Task: In the description "Feedback Submission" apply format text "Bold".
Action: Mouse pressed left at (246, 339)
Screenshot: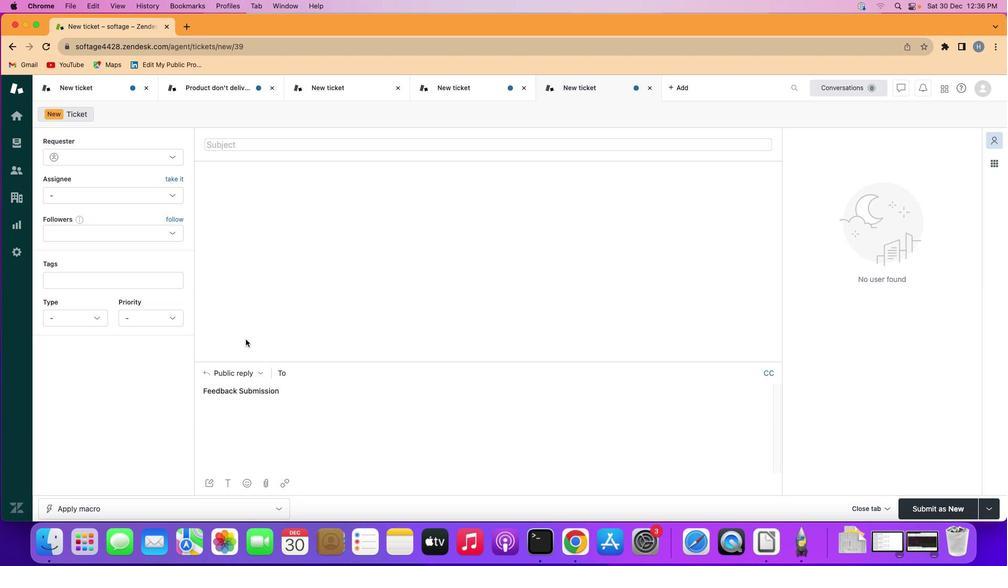 
Action: Mouse moved to (229, 482)
Screenshot: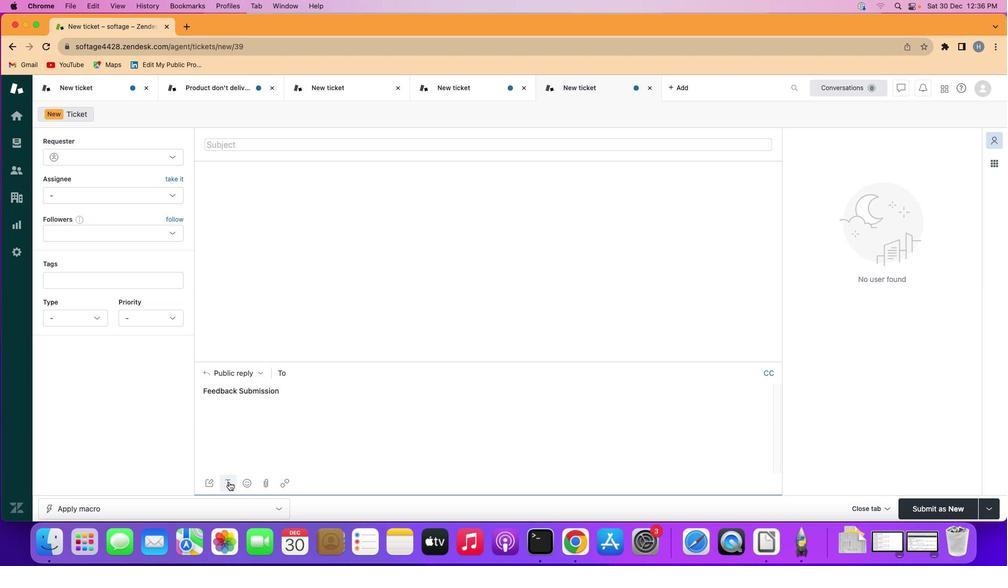 
Action: Mouse pressed left at (229, 482)
Screenshot: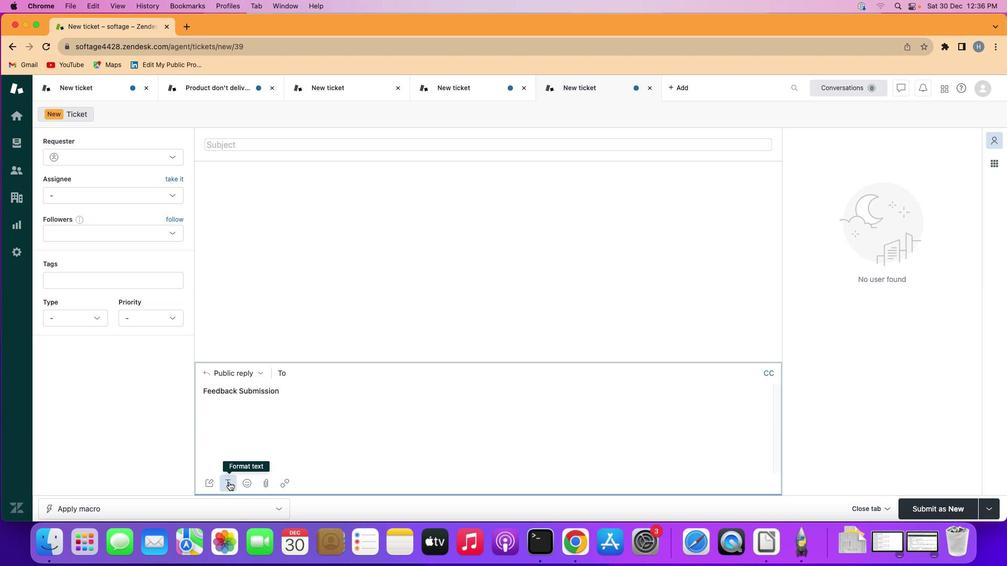 
Action: Mouse moved to (281, 395)
Screenshot: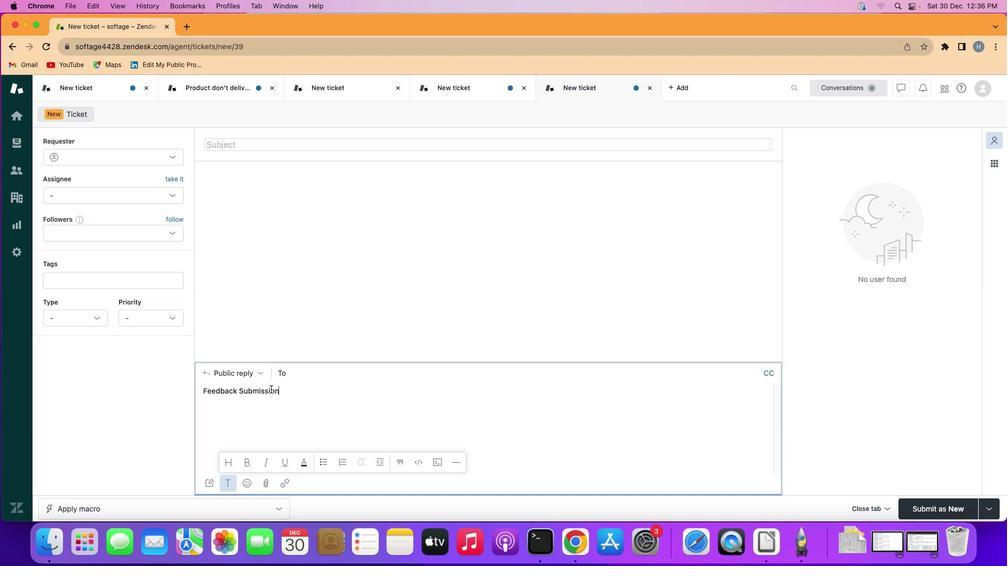 
Action: Mouse pressed left at (281, 395)
Screenshot: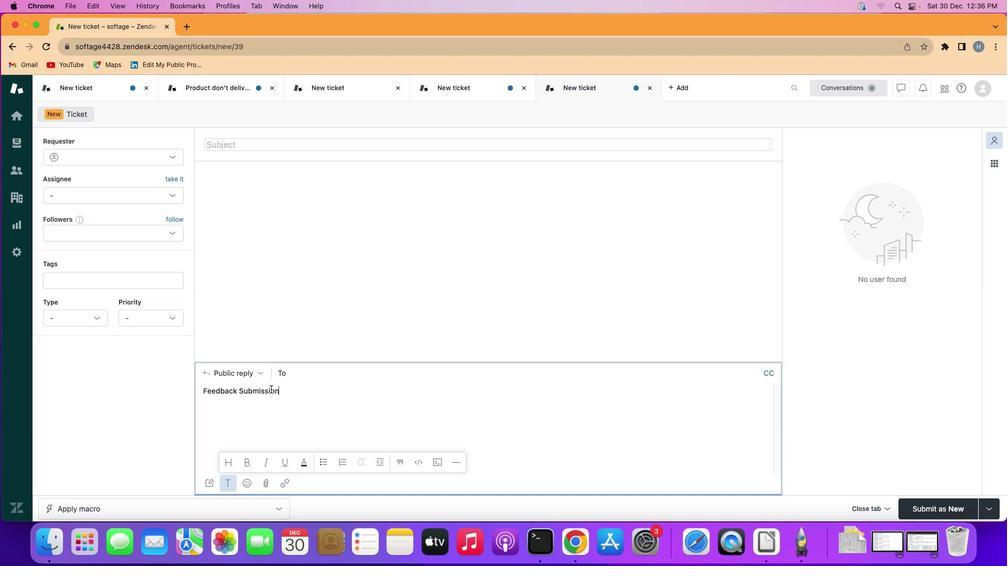 
Action: Mouse moved to (246, 461)
Screenshot: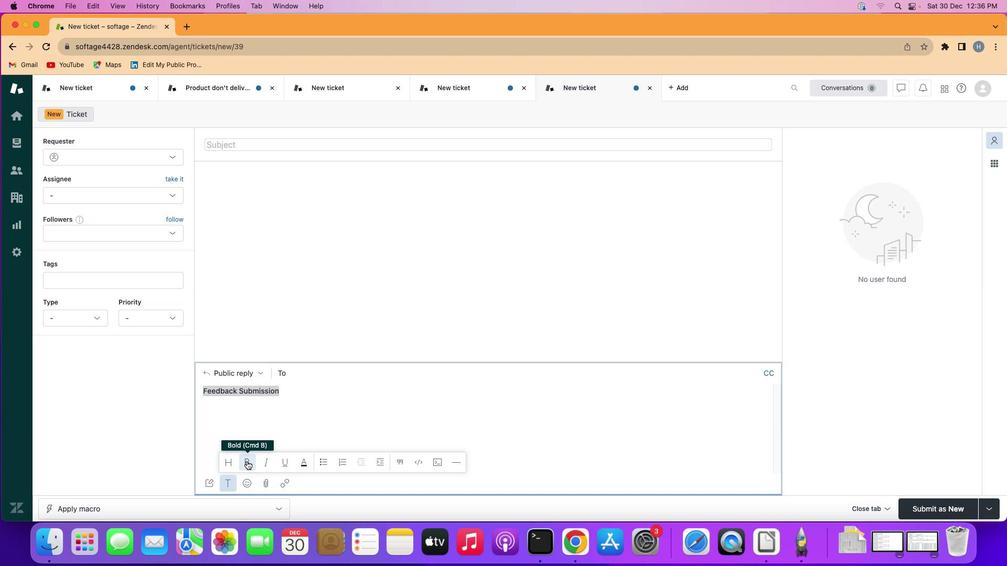 
Action: Mouse pressed left at (246, 461)
Screenshot: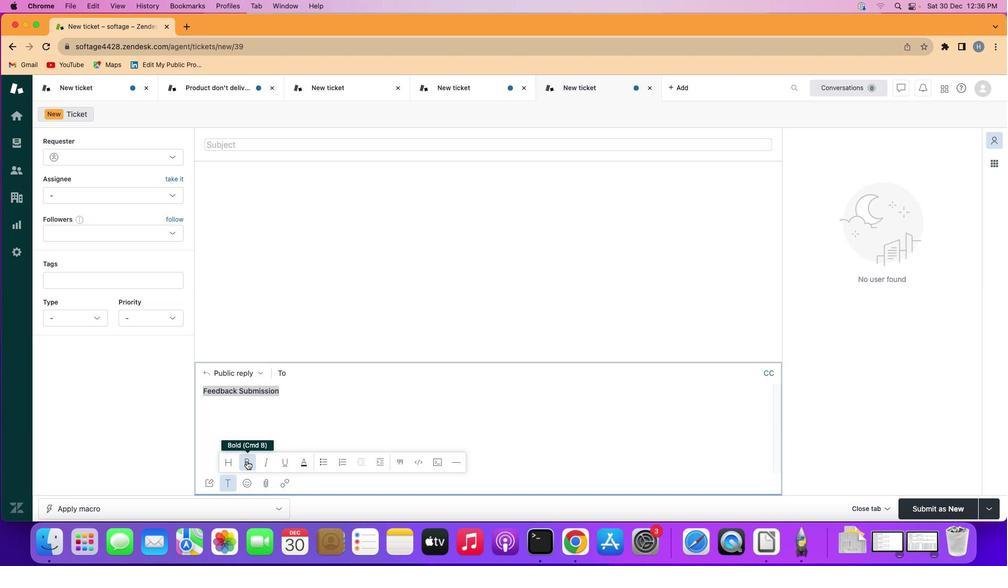 
Action: Mouse moved to (305, 407)
Screenshot: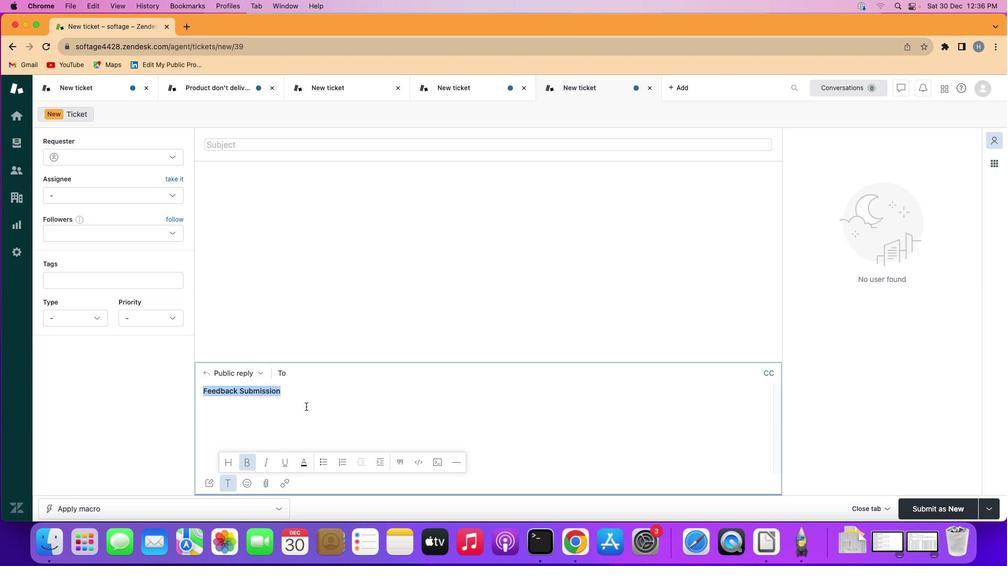 
Action: Mouse pressed left at (305, 407)
Screenshot: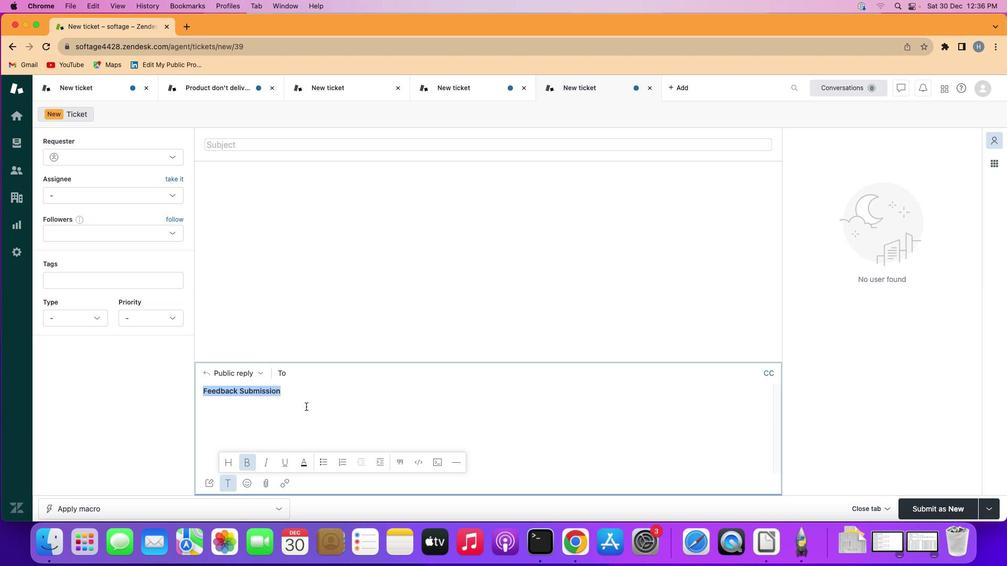
Action: Mouse moved to (222, 487)
Screenshot: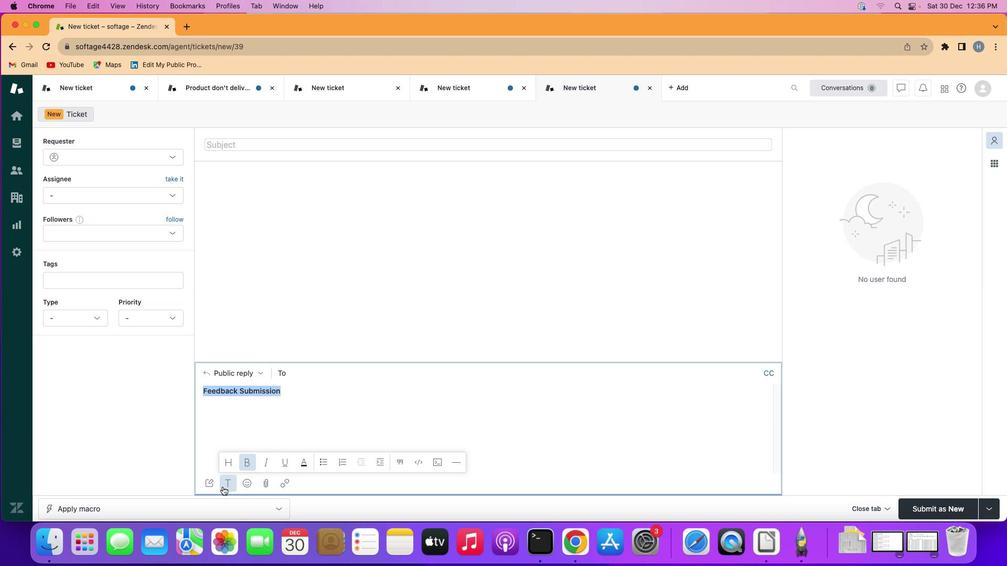 
Action: Mouse pressed left at (222, 487)
Screenshot: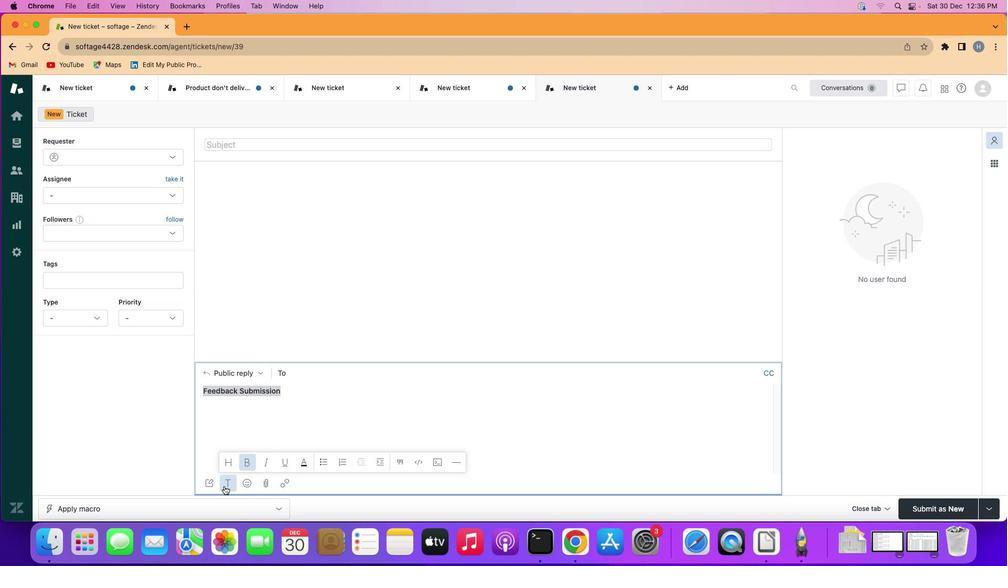 
Action: Mouse moved to (272, 442)
Screenshot: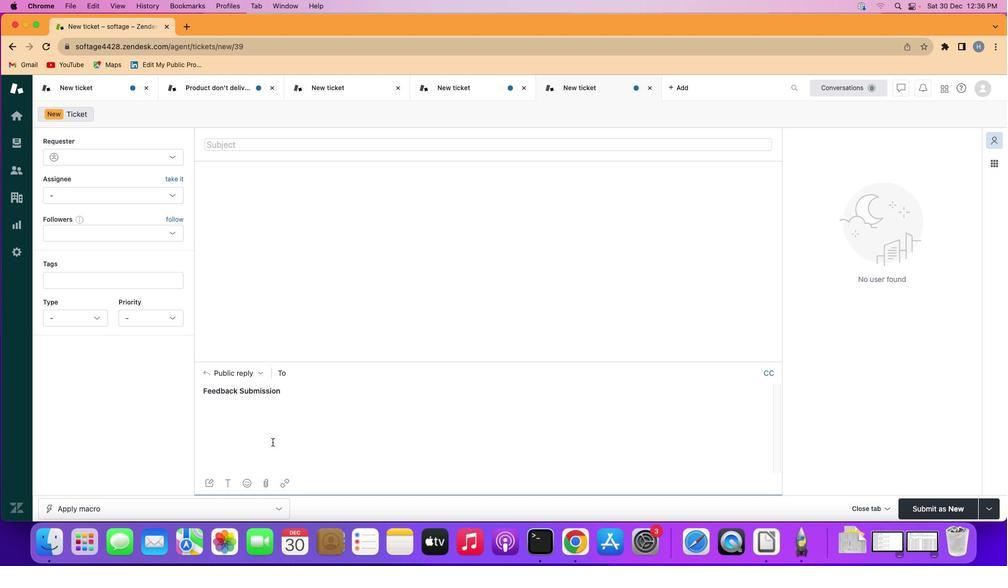 
Action: Mouse pressed left at (272, 442)
Screenshot: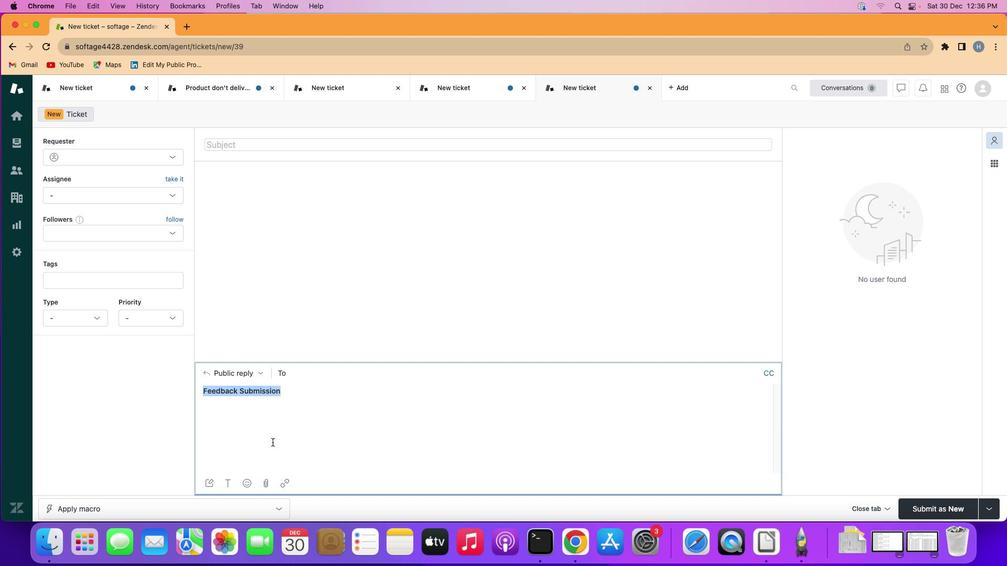 
Action: Mouse moved to (335, 400)
Screenshot: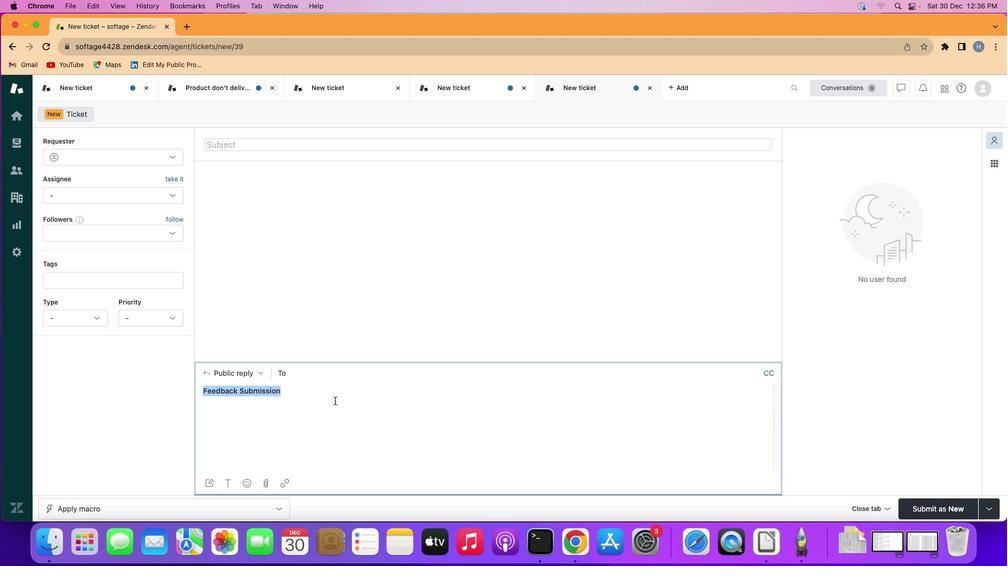 
Action: Mouse pressed left at (335, 400)
Screenshot: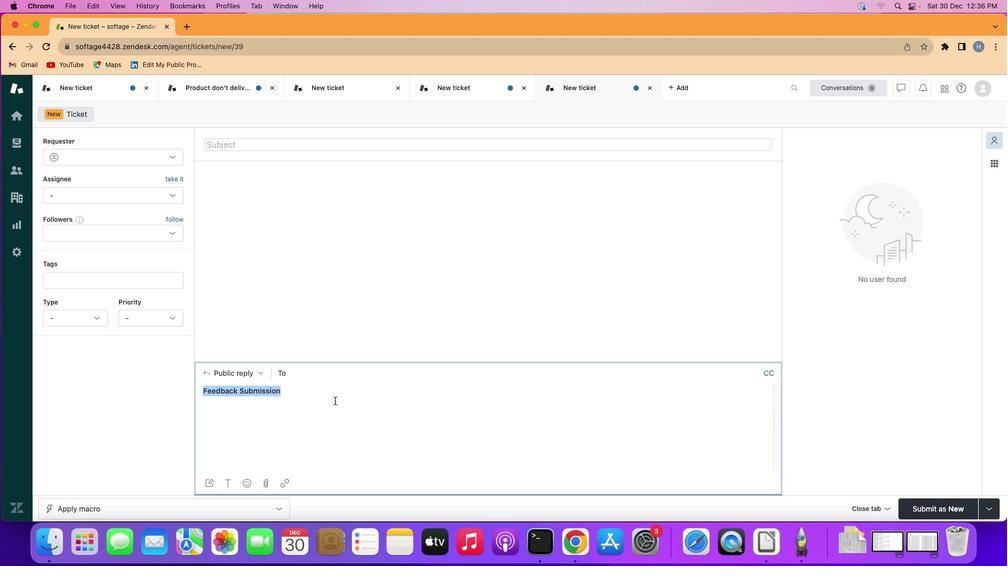 
